 Task: Add a condition where "Channel Is not Get Satisfaction" in pending tickets.
Action: Mouse moved to (125, 440)
Screenshot: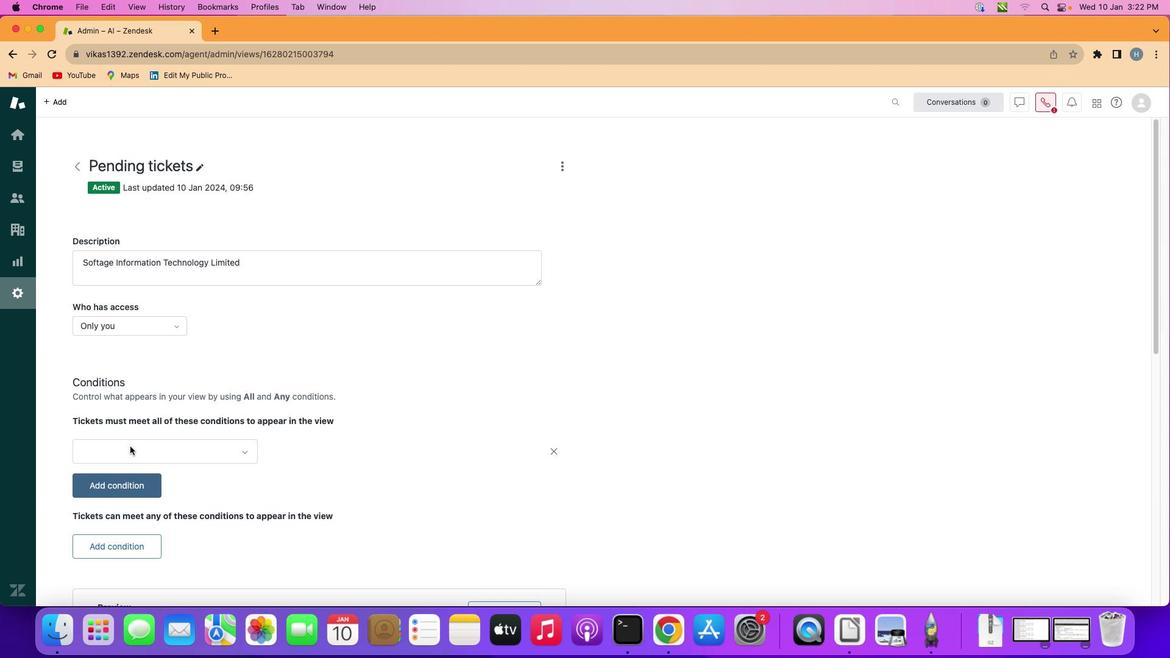 
Action: Mouse pressed left at (125, 440)
Screenshot: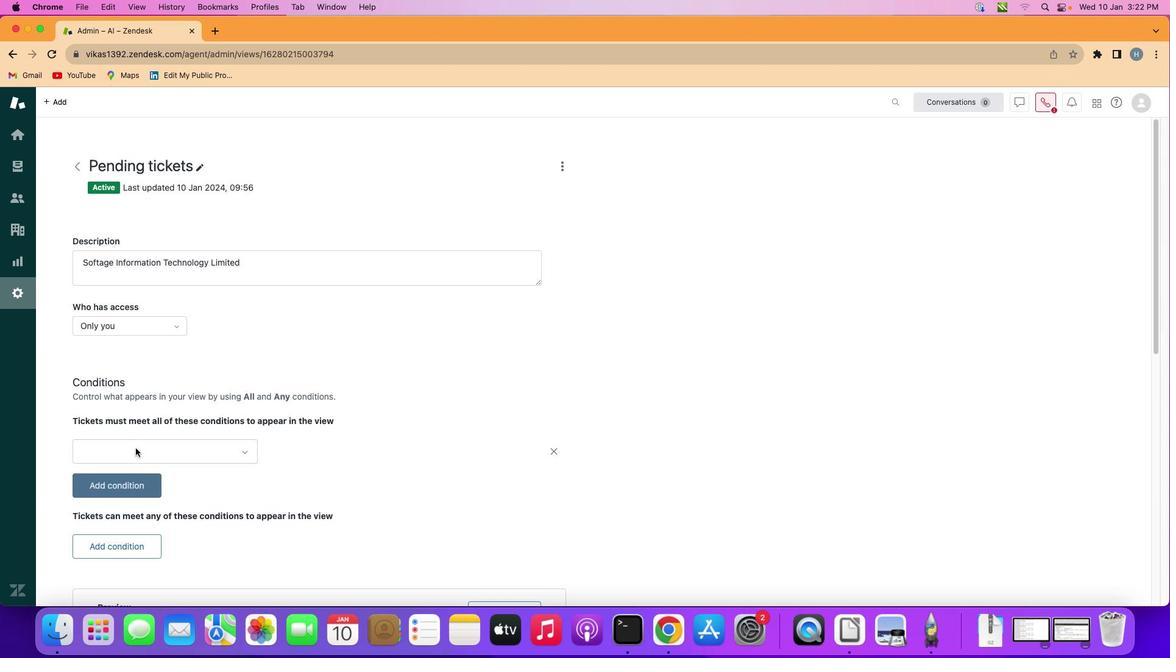 
Action: Mouse moved to (192, 443)
Screenshot: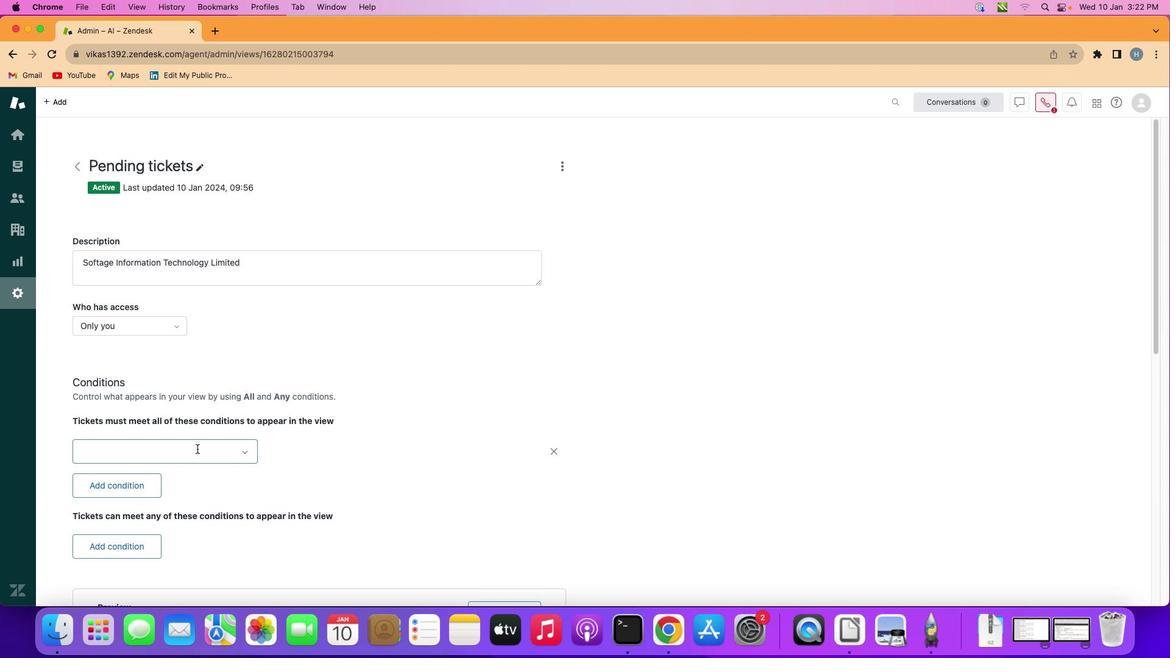 
Action: Mouse pressed left at (192, 443)
Screenshot: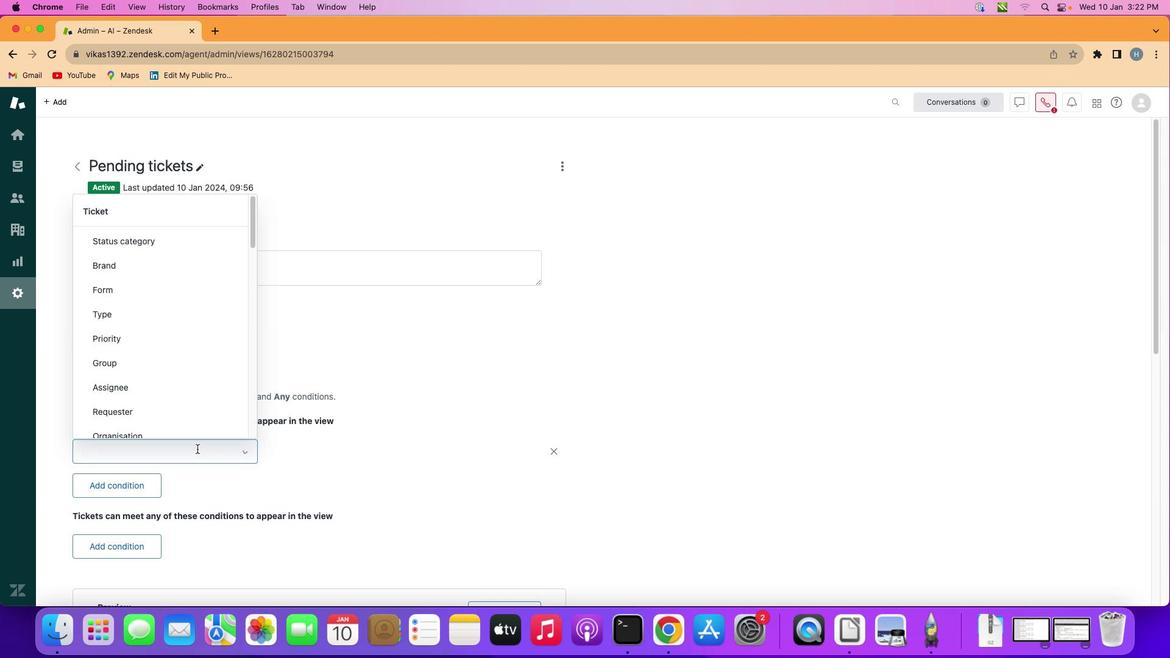 
Action: Mouse moved to (165, 352)
Screenshot: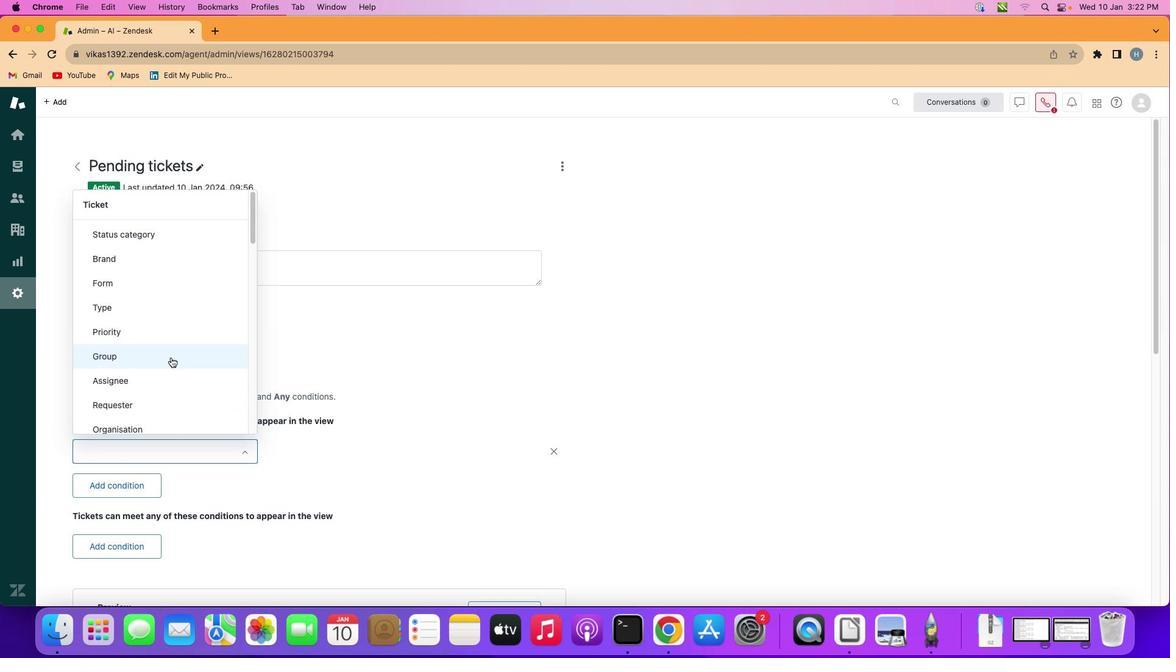 
Action: Mouse scrolled (165, 352) with delta (-4, -5)
Screenshot: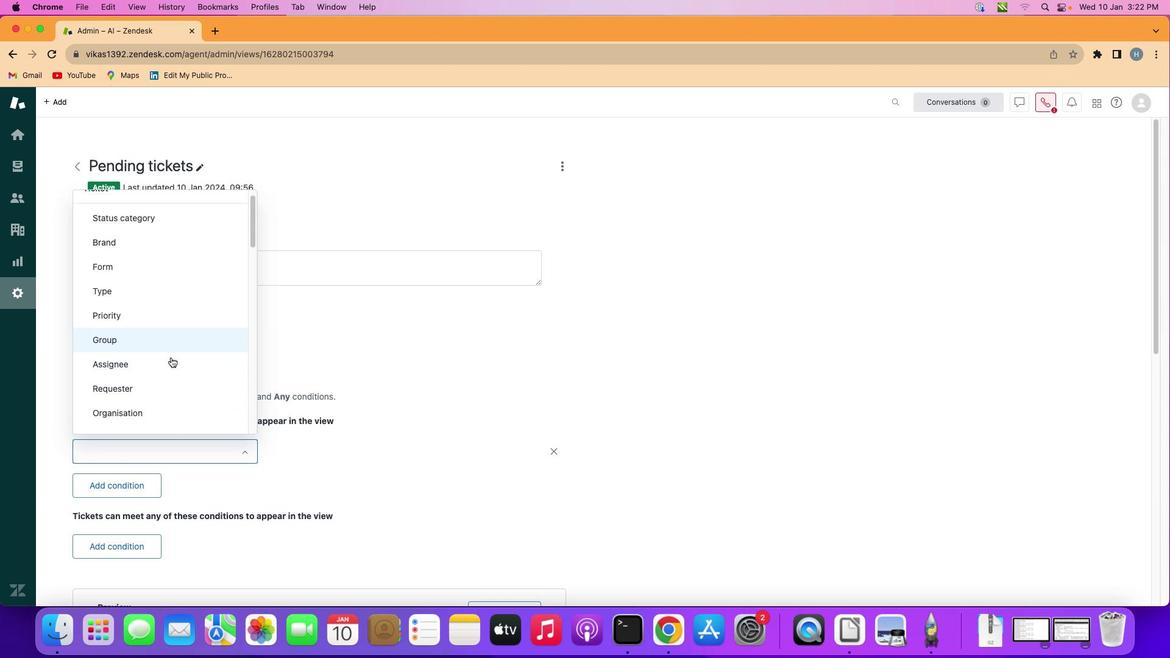 
Action: Mouse scrolled (165, 352) with delta (-4, -5)
Screenshot: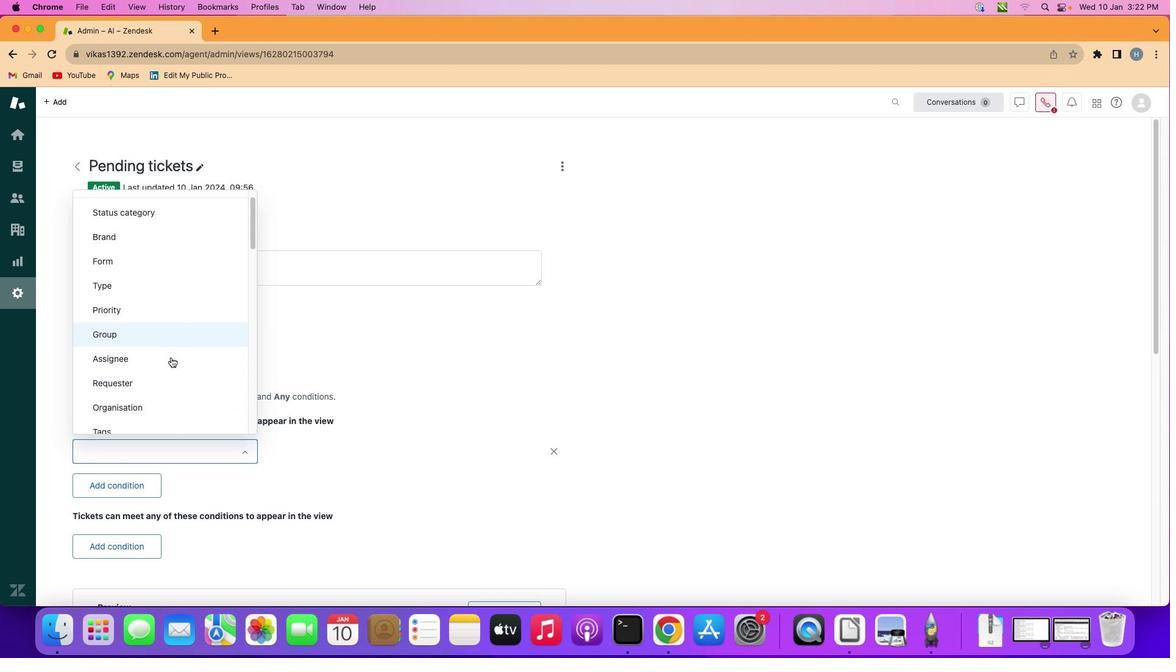 
Action: Mouse scrolled (165, 352) with delta (-4, -5)
Screenshot: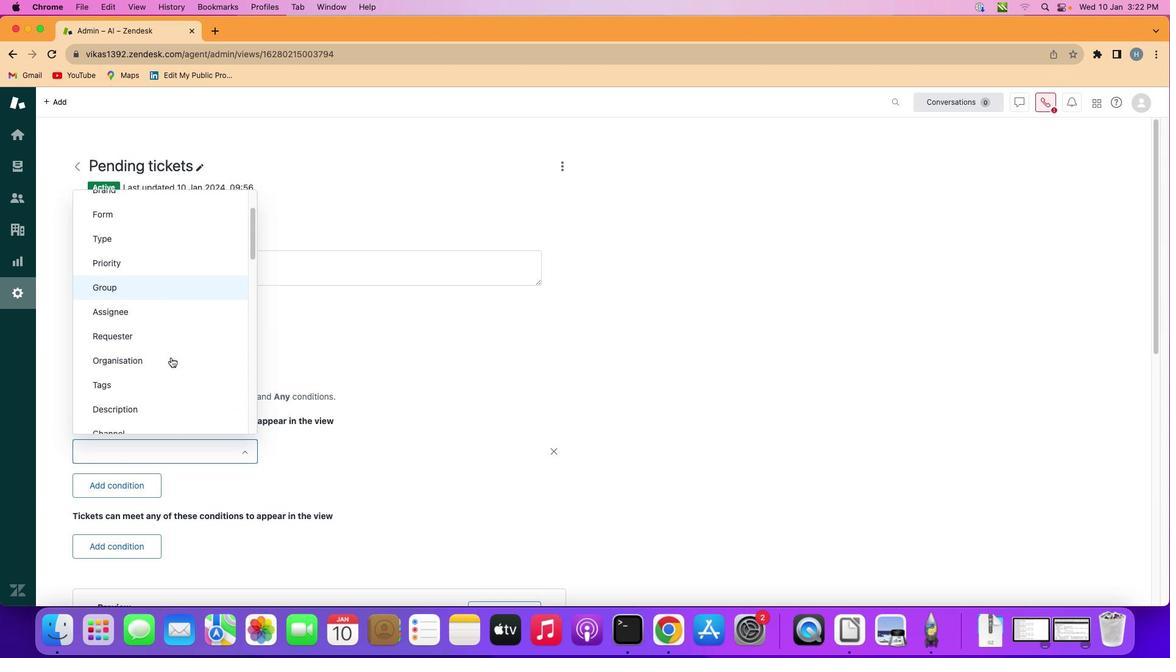
Action: Mouse scrolled (165, 352) with delta (-4, -6)
Screenshot: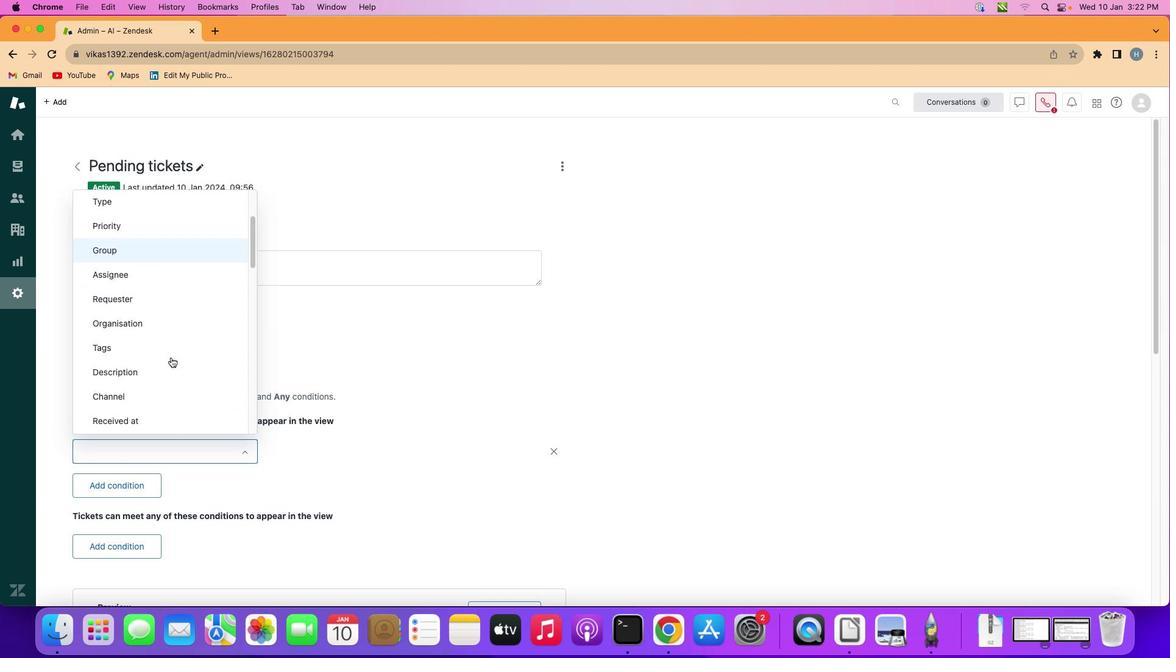 
Action: Mouse scrolled (165, 352) with delta (-4, -5)
Screenshot: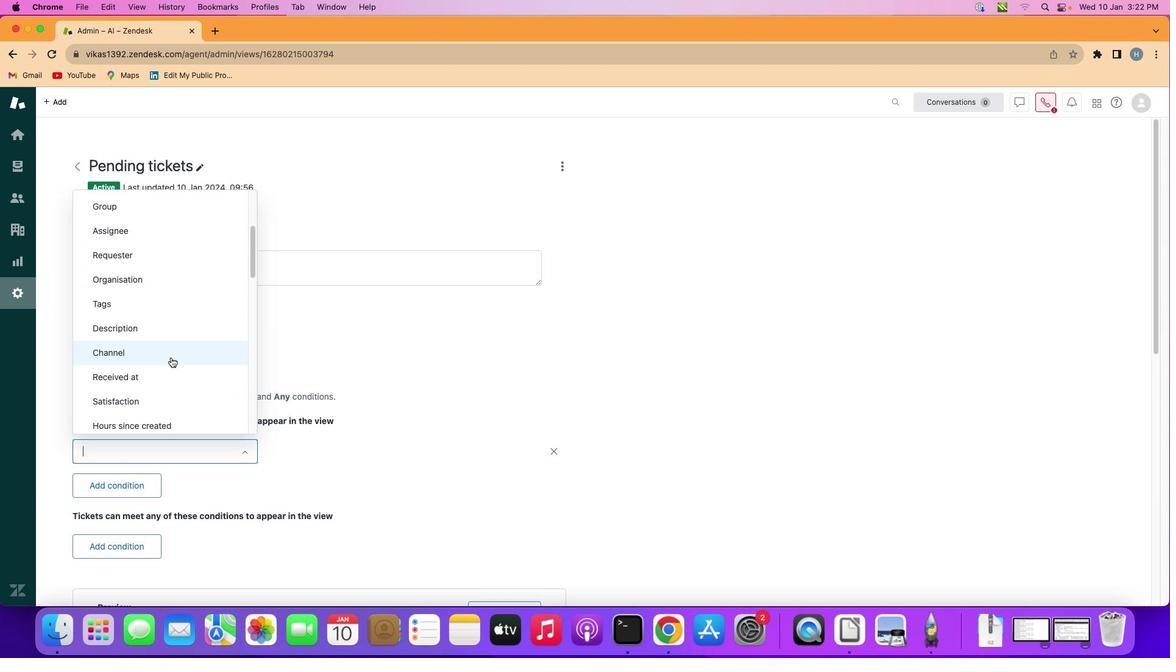 
Action: Mouse moved to (183, 340)
Screenshot: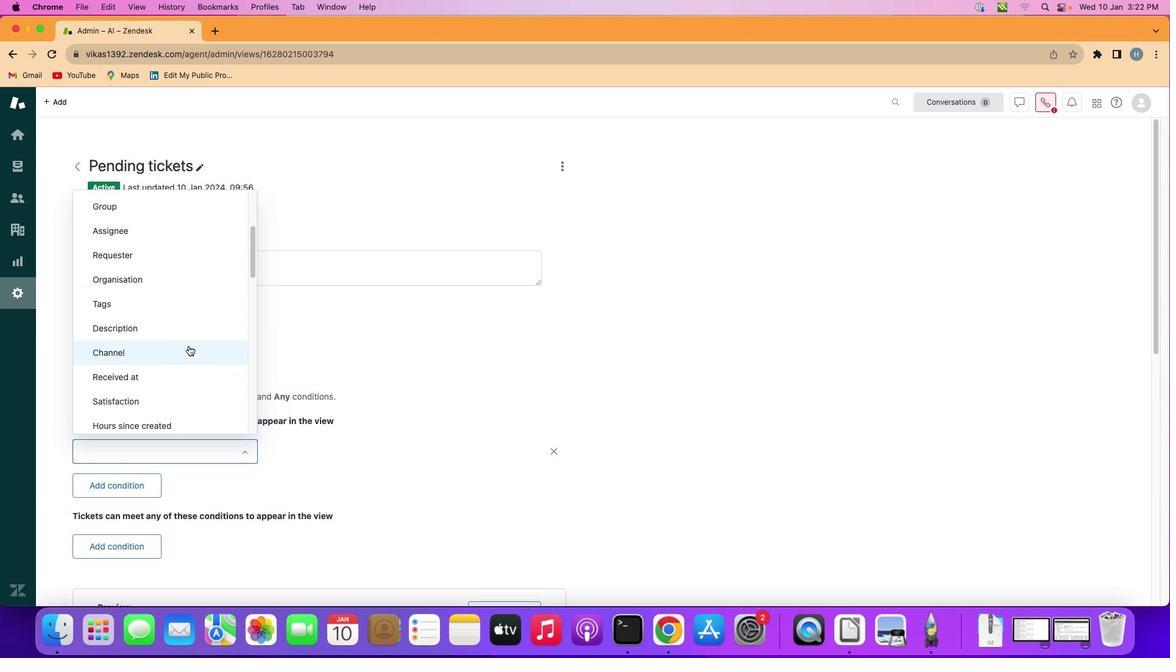 
Action: Mouse pressed left at (183, 340)
Screenshot: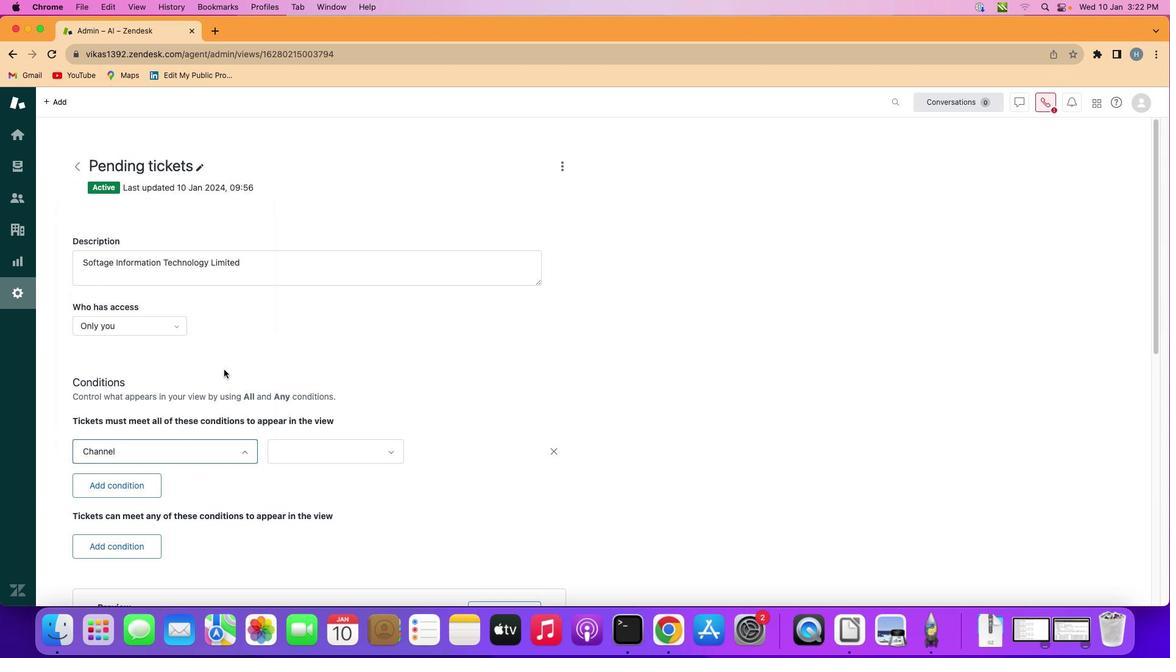
Action: Mouse moved to (332, 454)
Screenshot: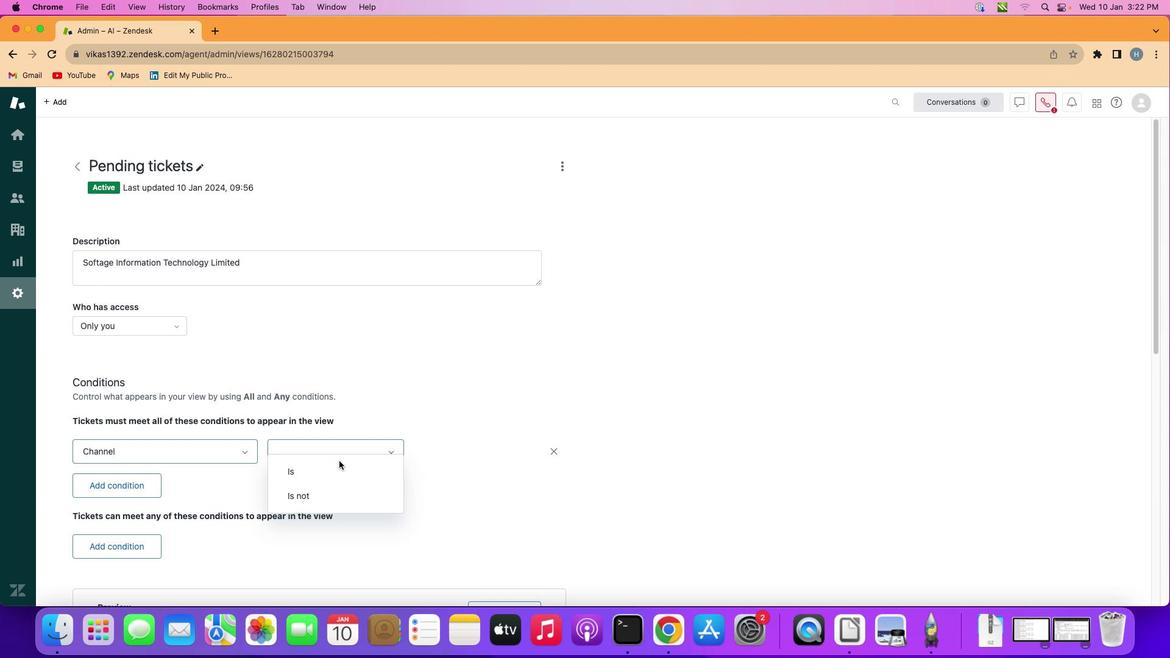 
Action: Mouse pressed left at (332, 454)
Screenshot: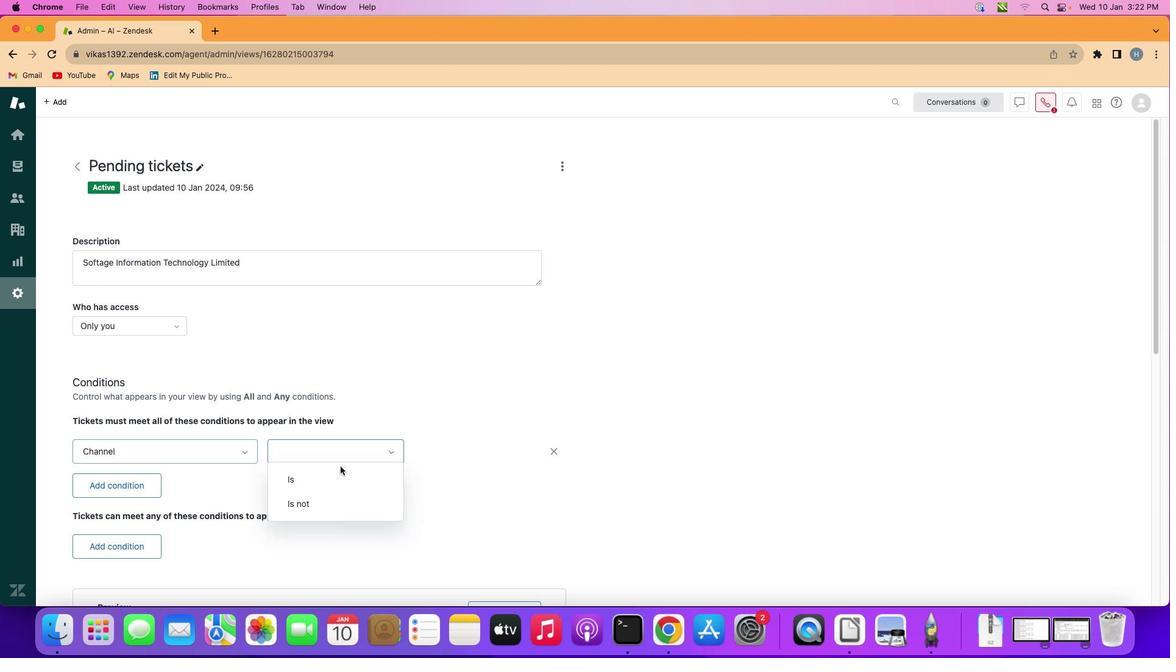 
Action: Mouse moved to (336, 498)
Screenshot: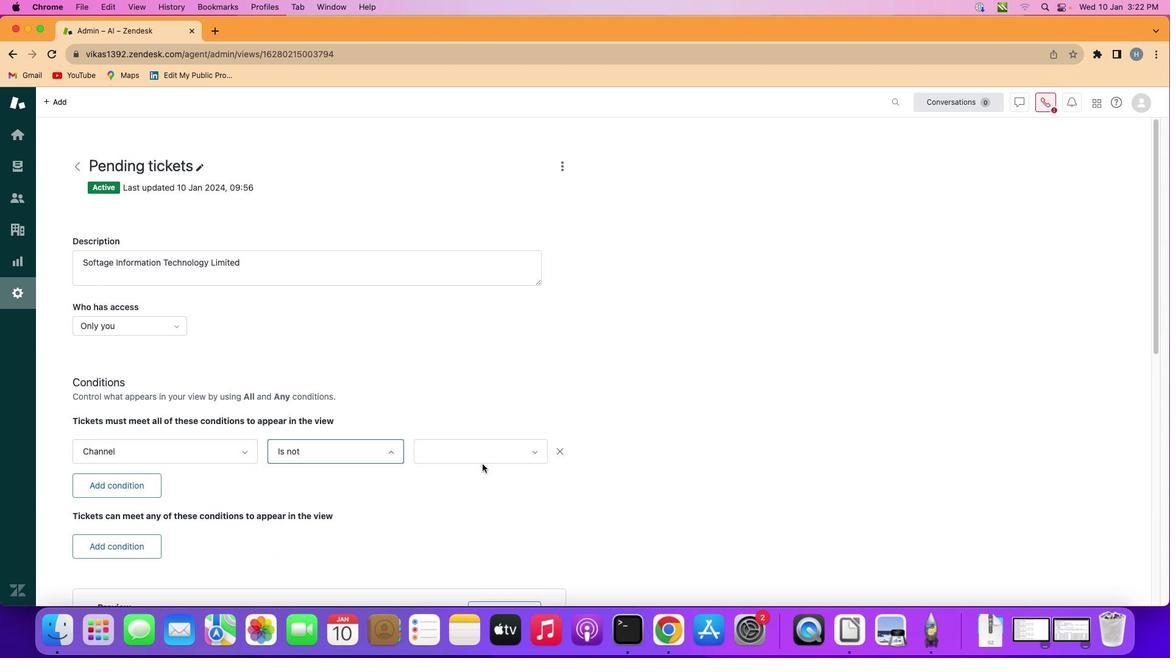 
Action: Mouse pressed left at (336, 498)
Screenshot: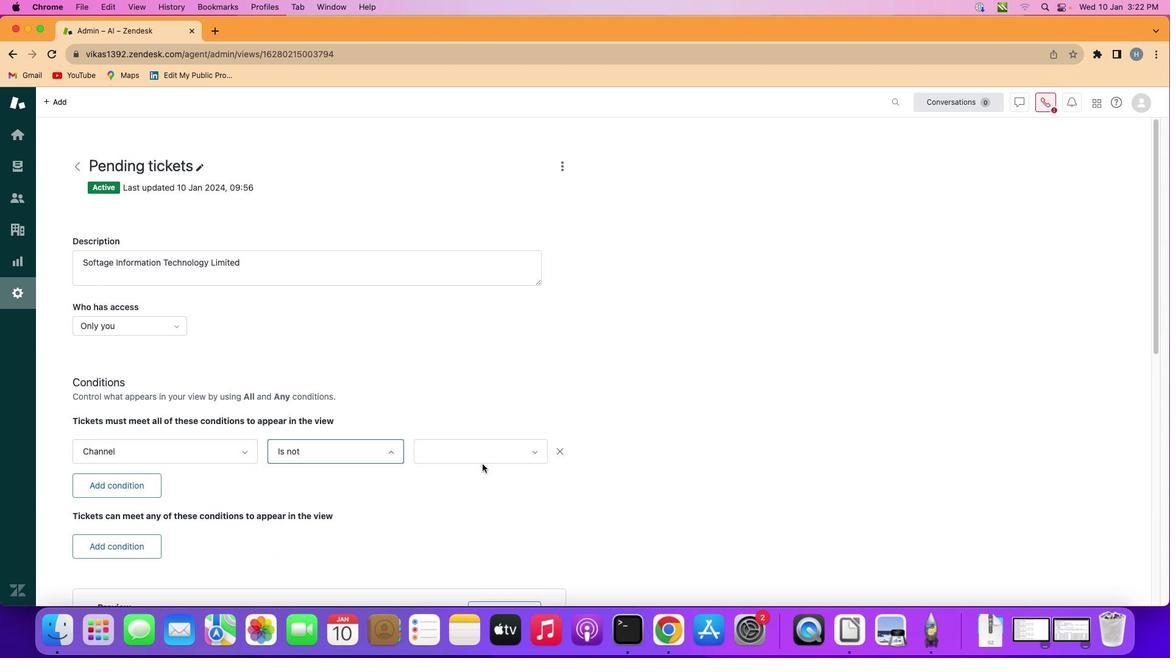 
Action: Mouse moved to (526, 441)
Screenshot: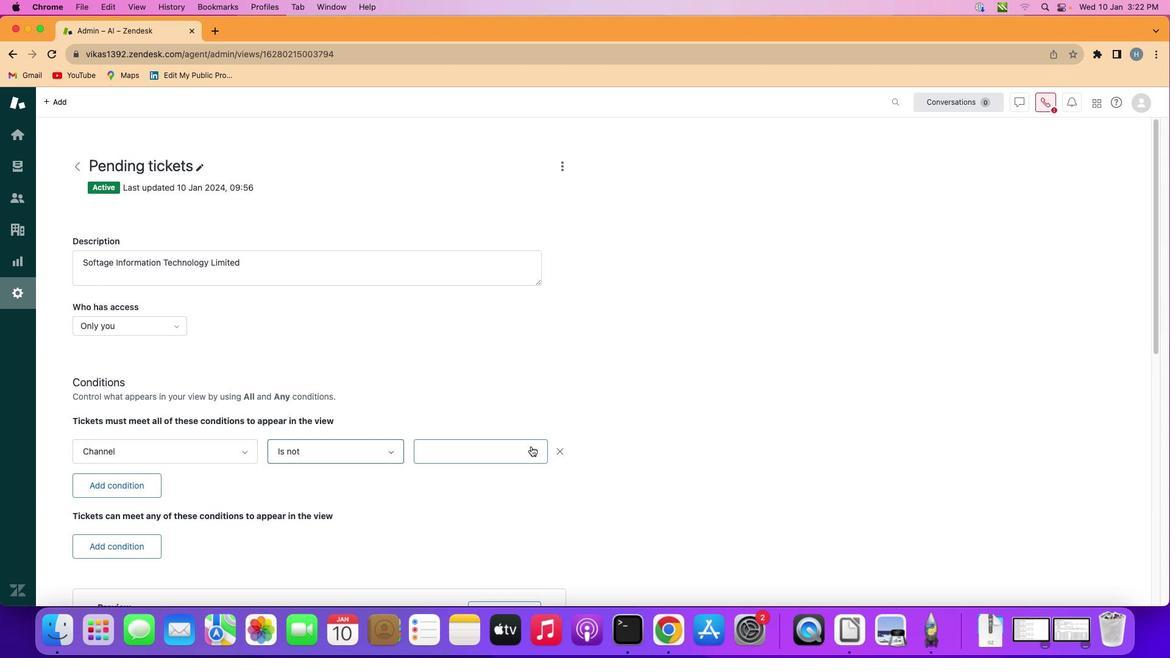 
Action: Mouse pressed left at (526, 441)
Screenshot: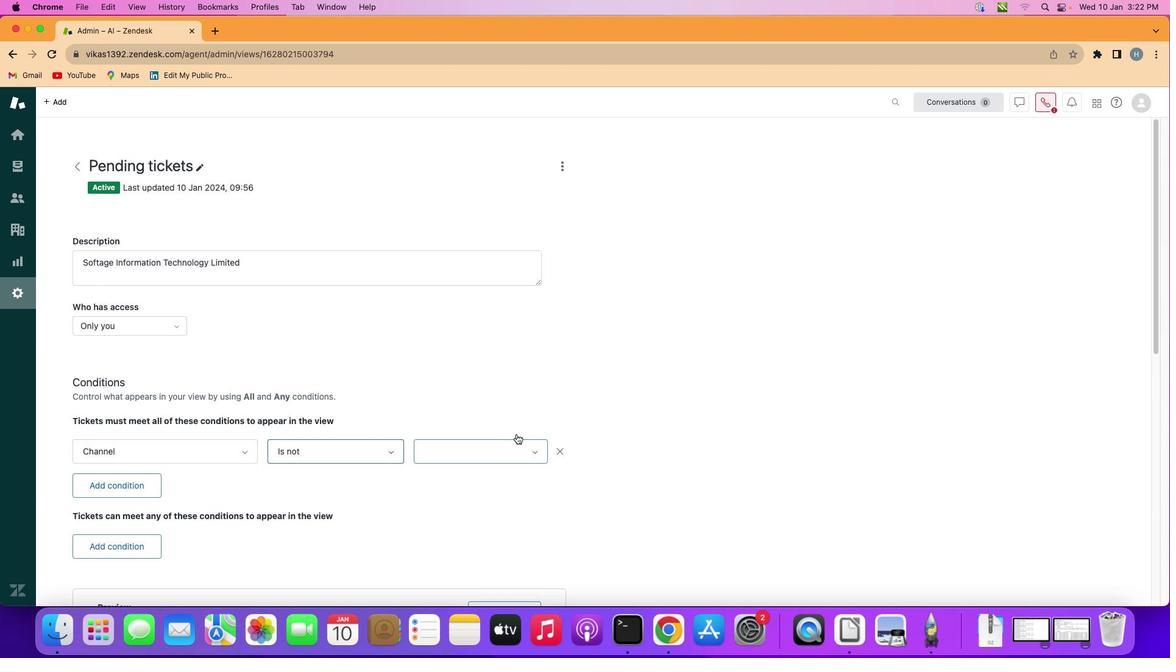 
Action: Mouse moved to (497, 342)
Screenshot: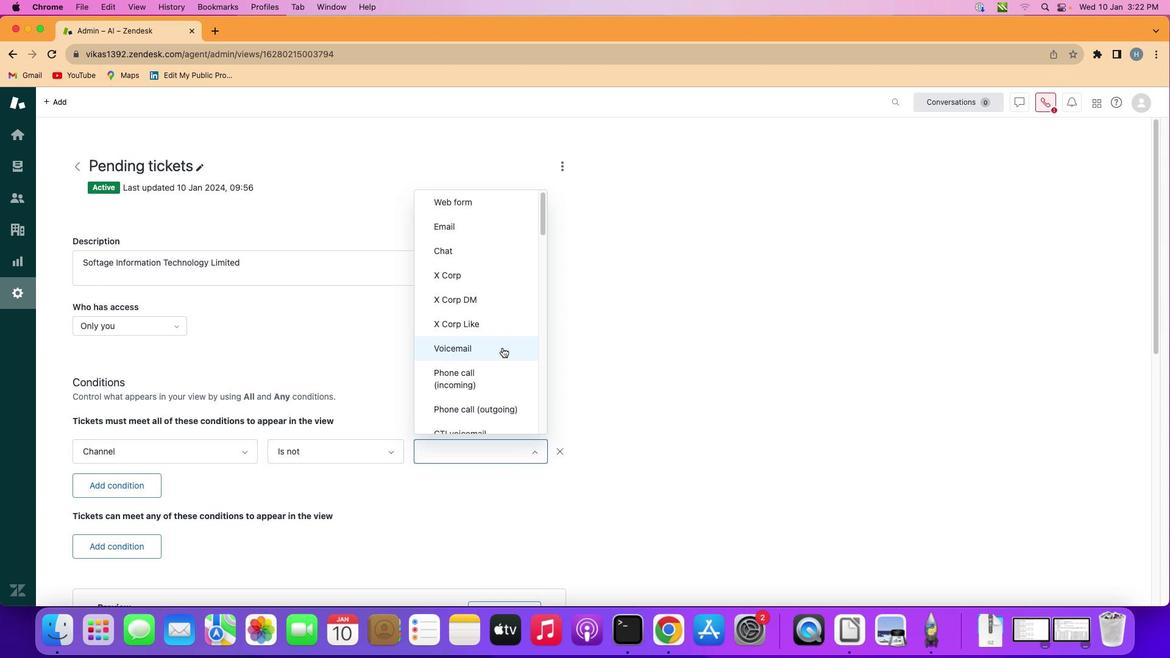 
Action: Mouse scrolled (497, 342) with delta (-4, -5)
Screenshot: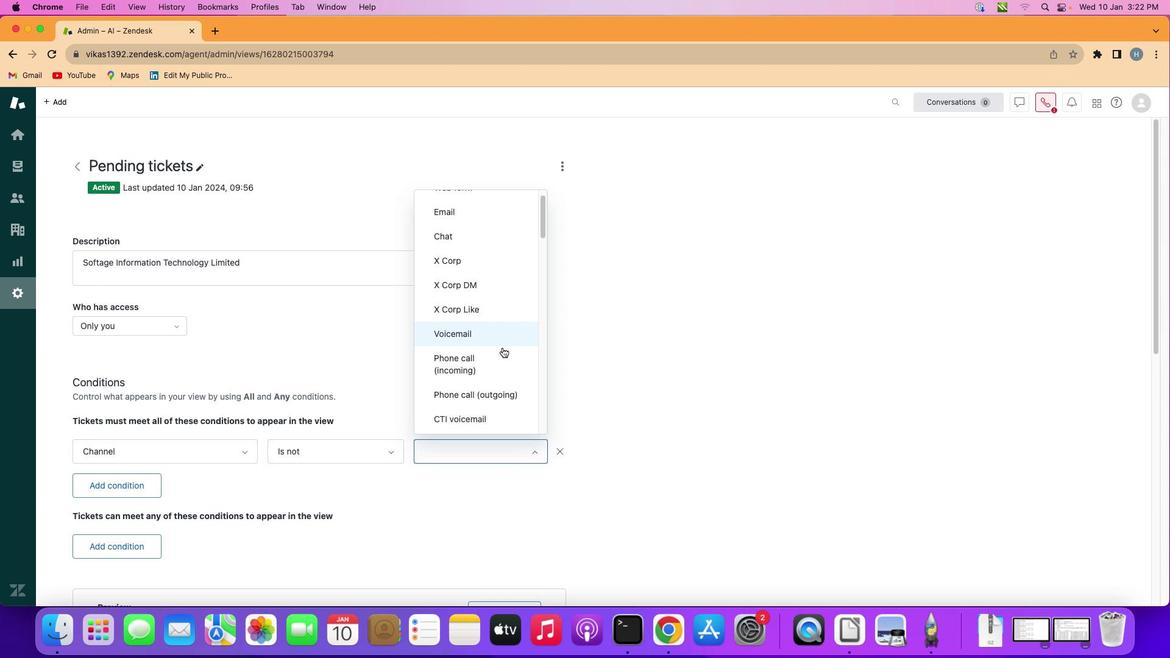 
Action: Mouse scrolled (497, 342) with delta (-4, -5)
Screenshot: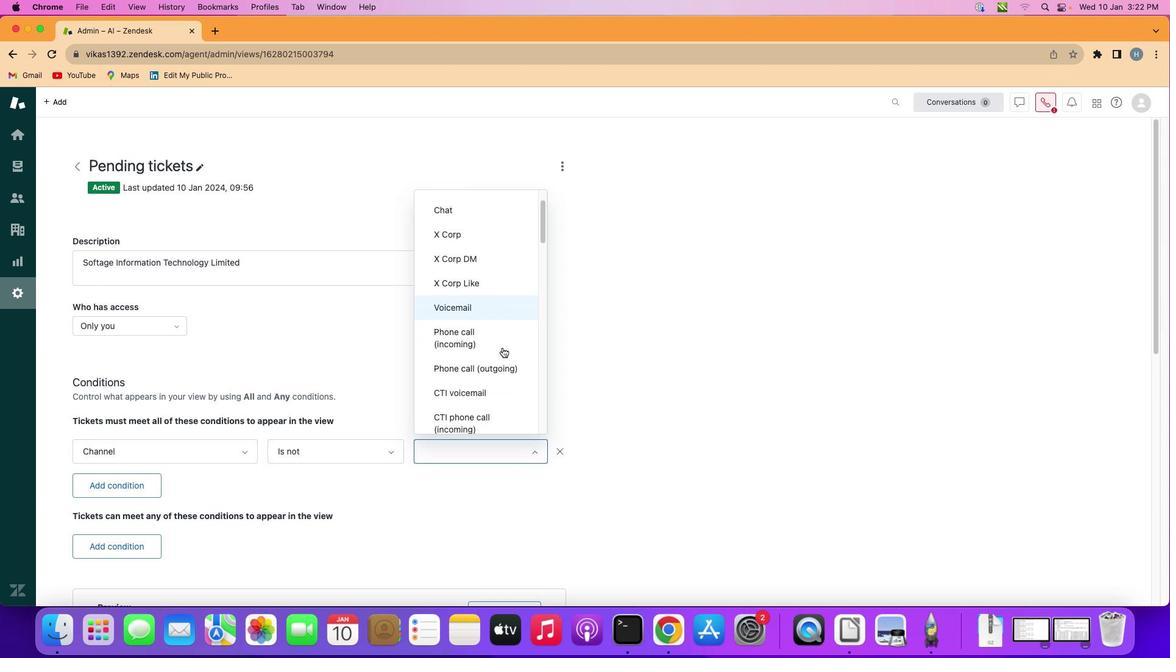 
Action: Mouse scrolled (497, 342) with delta (-4, -5)
Screenshot: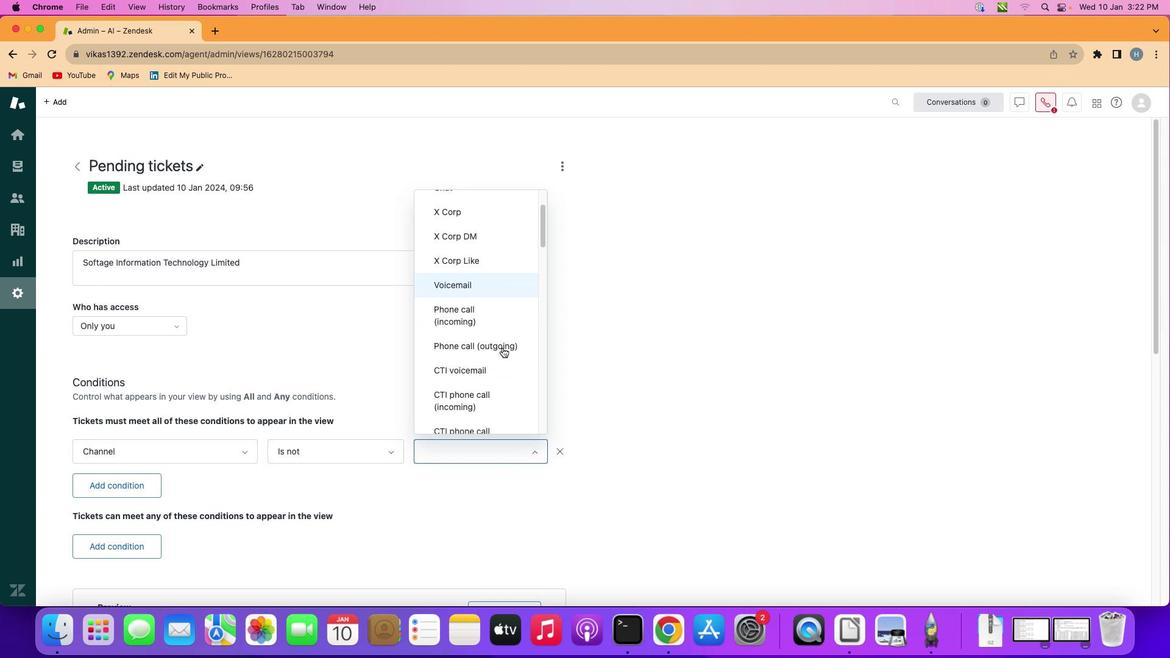
Action: Mouse scrolled (497, 342) with delta (-4, -5)
Screenshot: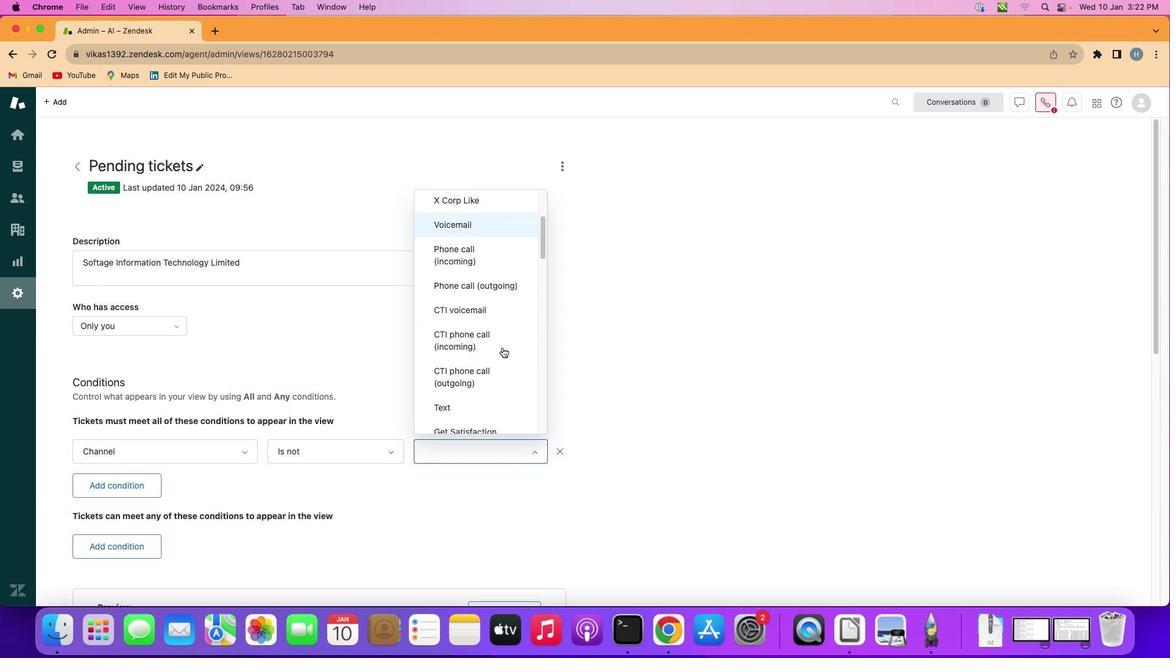 
Action: Mouse scrolled (497, 342) with delta (-4, -6)
Screenshot: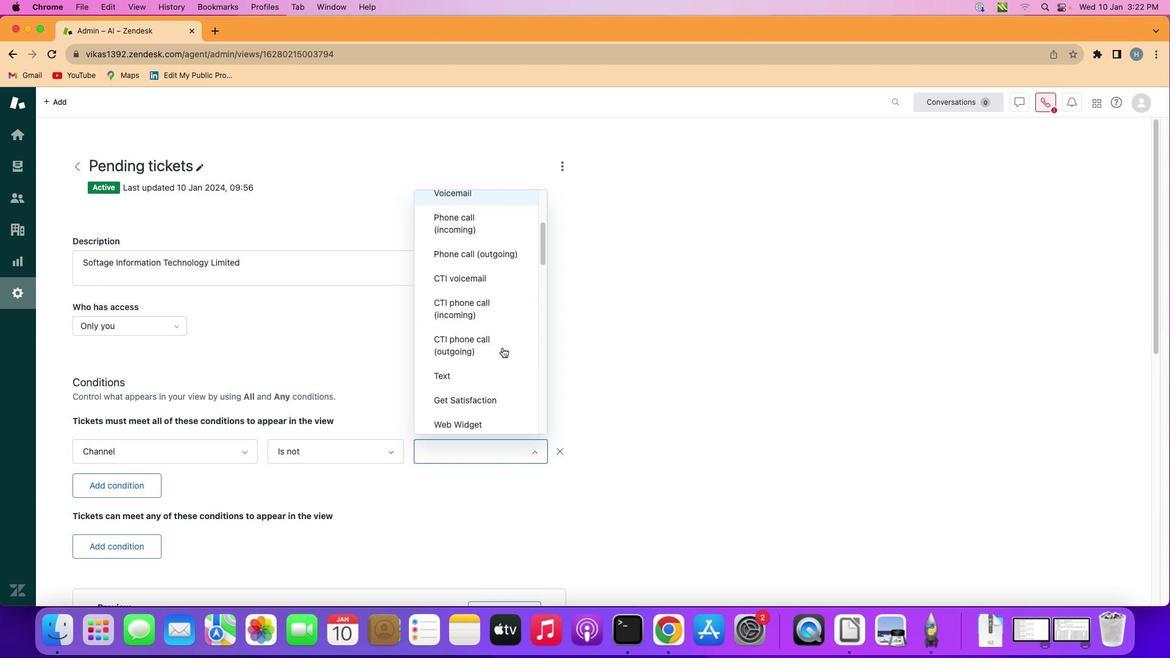 
Action: Mouse moved to (498, 341)
Screenshot: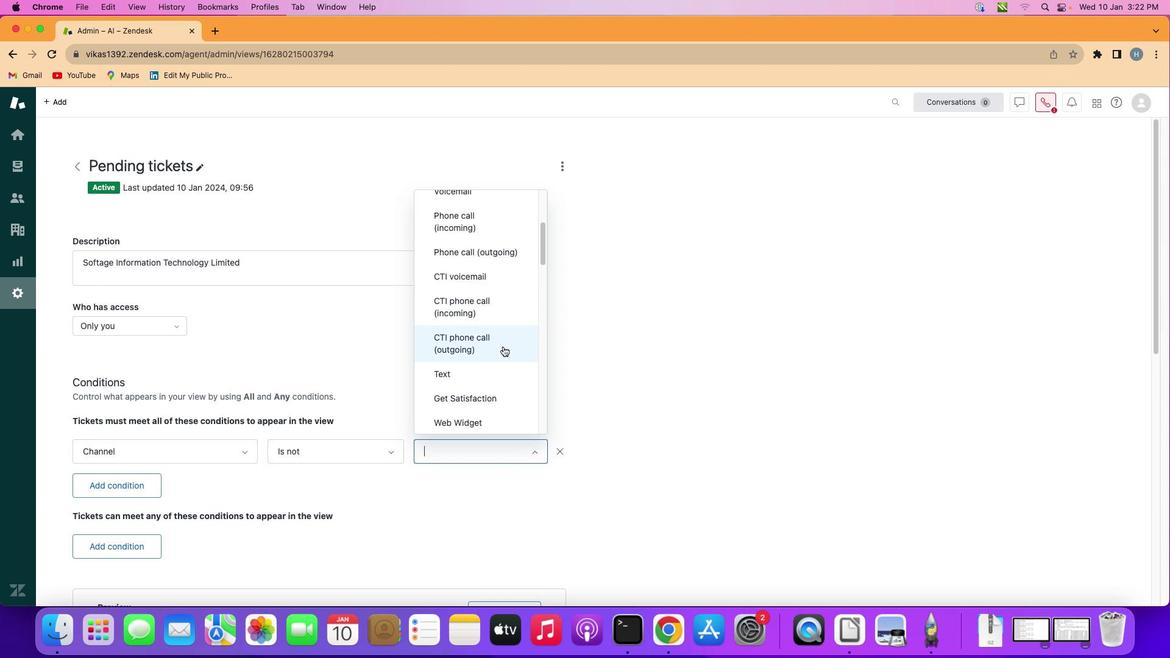 
Action: Mouse scrolled (498, 341) with delta (-4, -5)
Screenshot: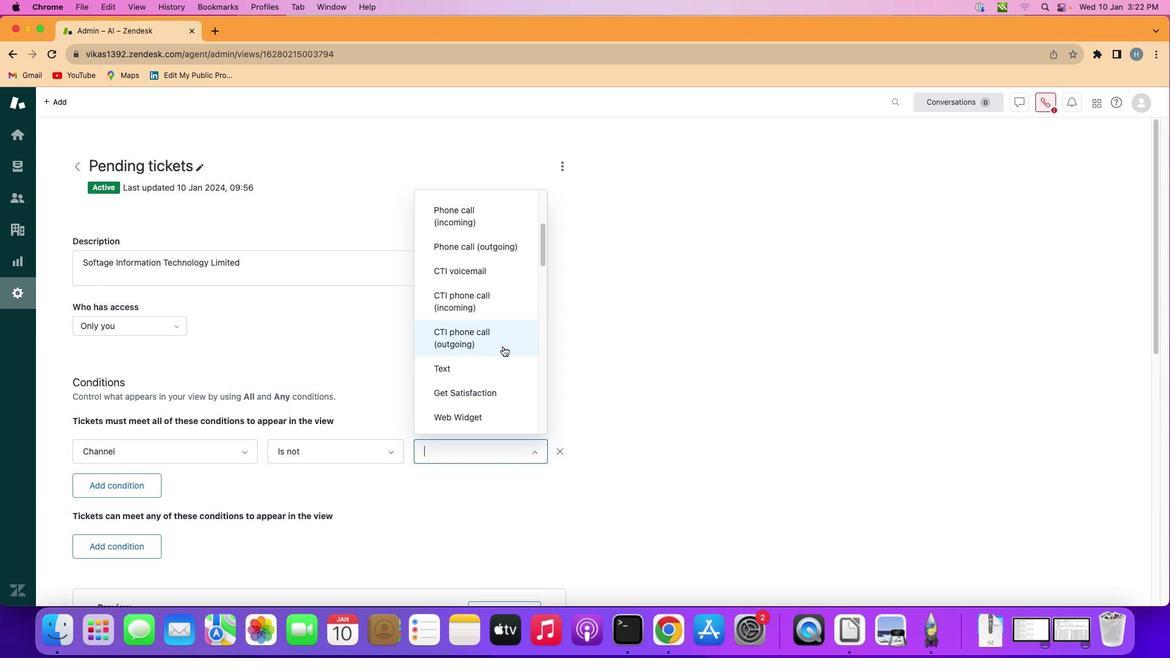 
Action: Mouse scrolled (498, 341) with delta (-4, -5)
Screenshot: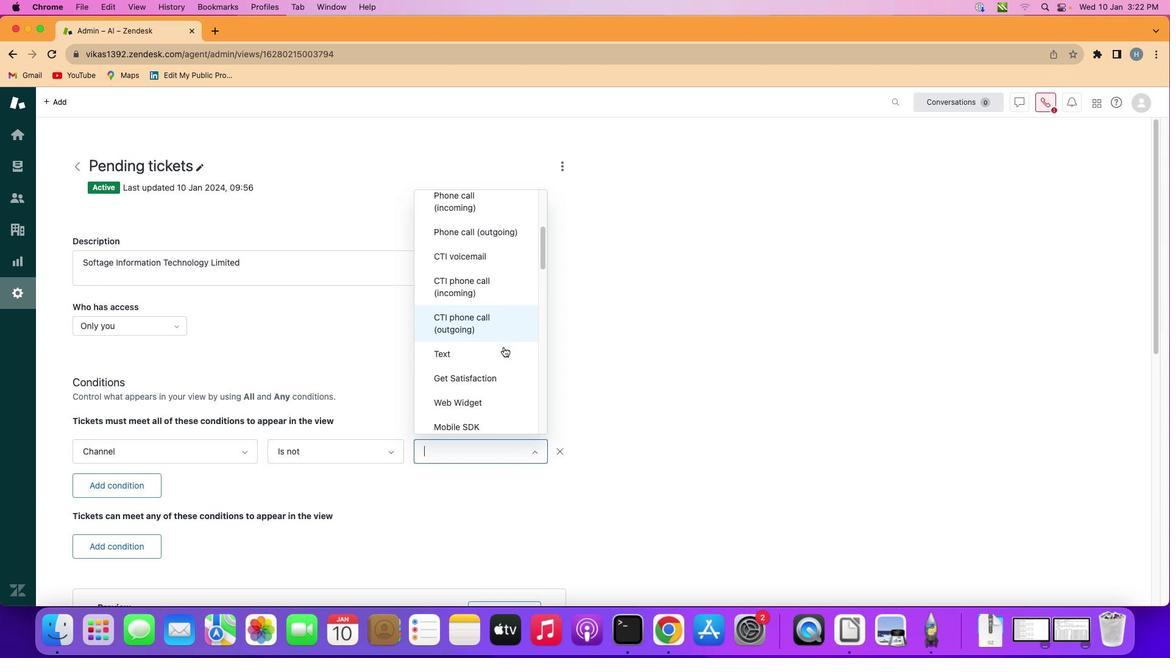 
Action: Mouse scrolled (498, 341) with delta (-4, -5)
Screenshot: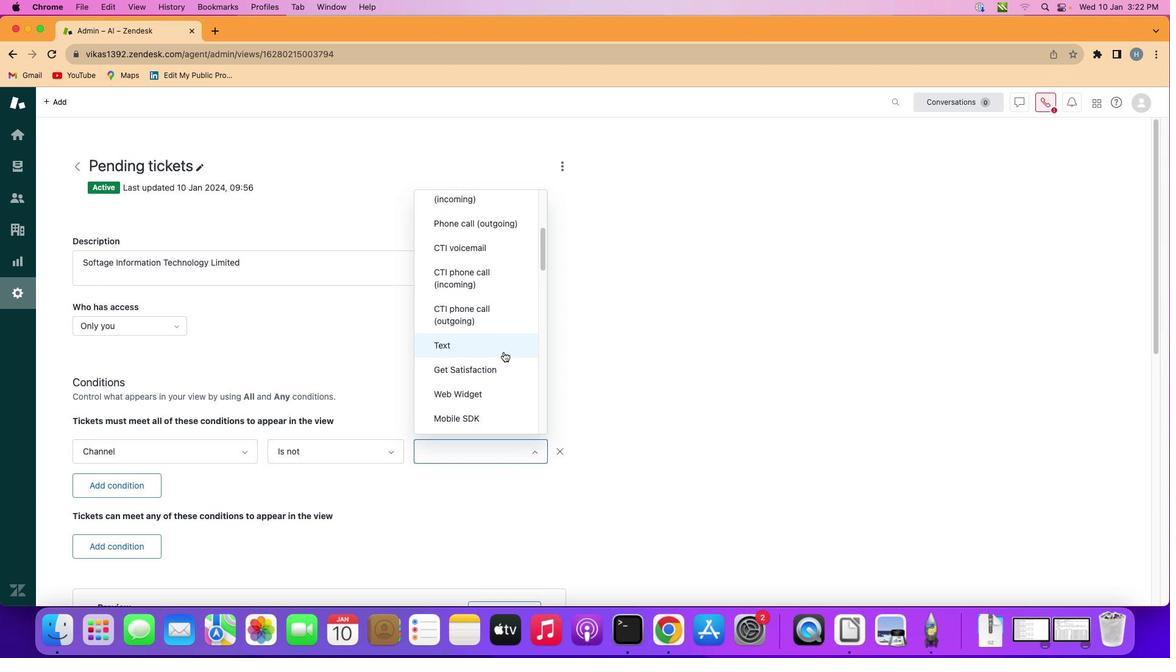 
Action: Mouse moved to (497, 355)
Screenshot: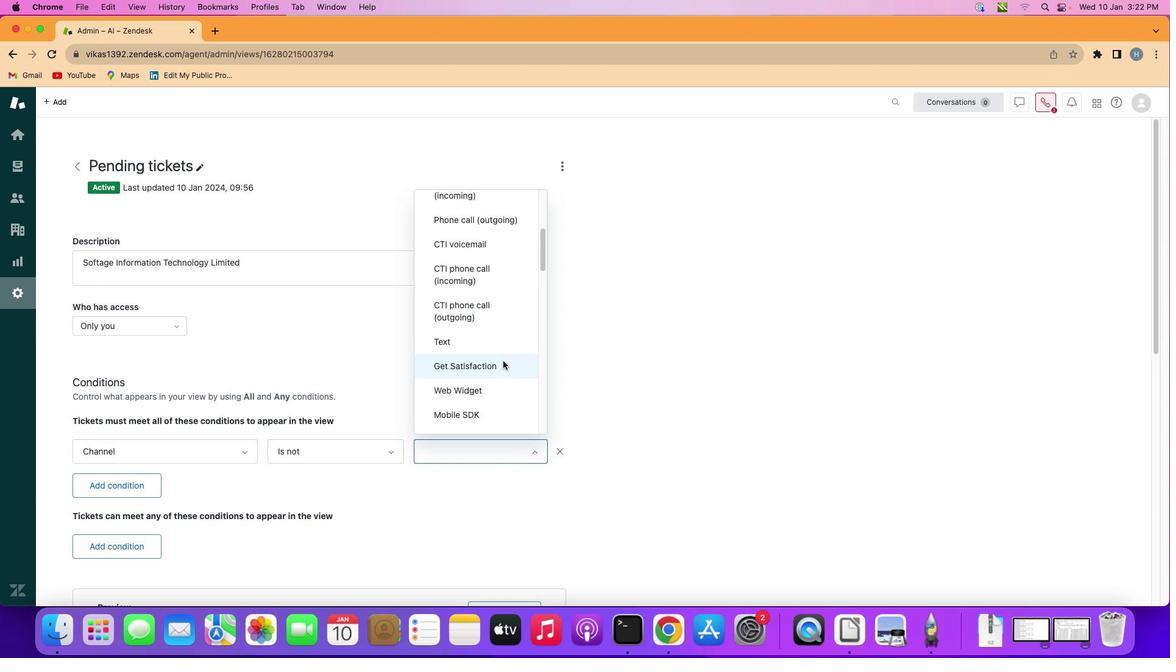 
Action: Mouse pressed left at (497, 355)
Screenshot: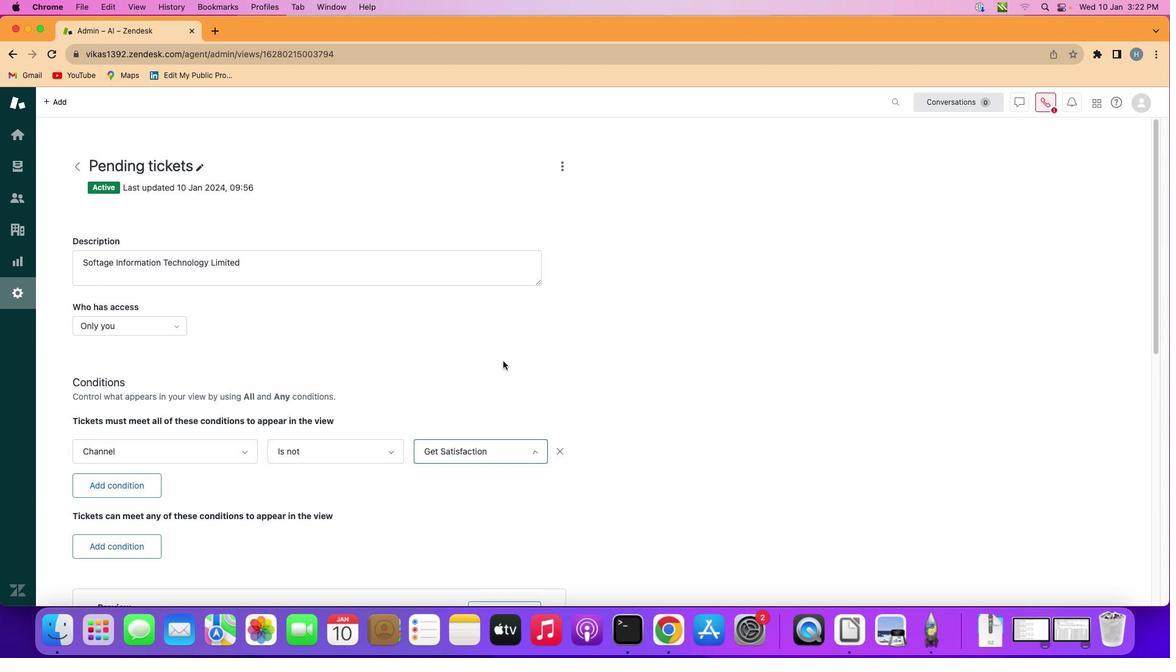 
Action: Mouse moved to (497, 355)
Screenshot: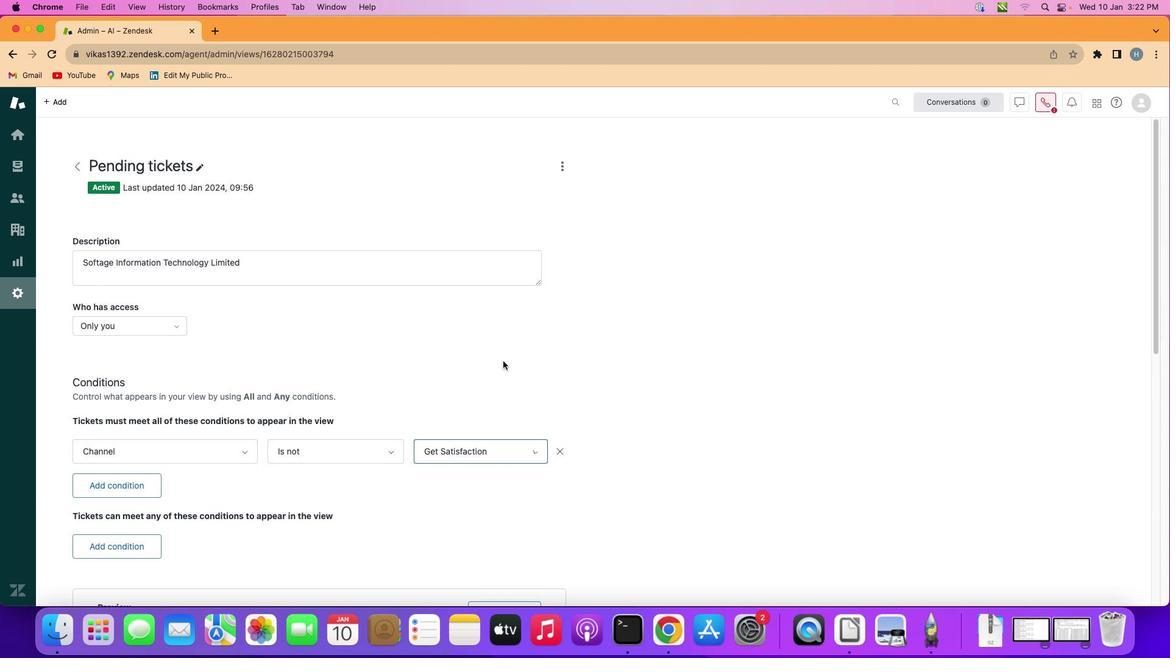 
